 Task: Look for products from Harmless Harvest only.
Action: Mouse pressed left at (15, 111)
Screenshot: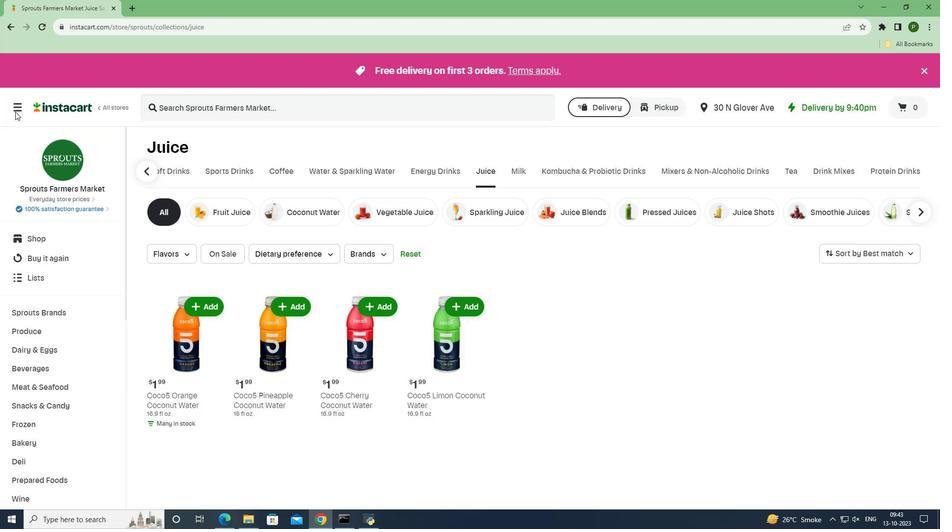 
Action: Mouse moved to (31, 259)
Screenshot: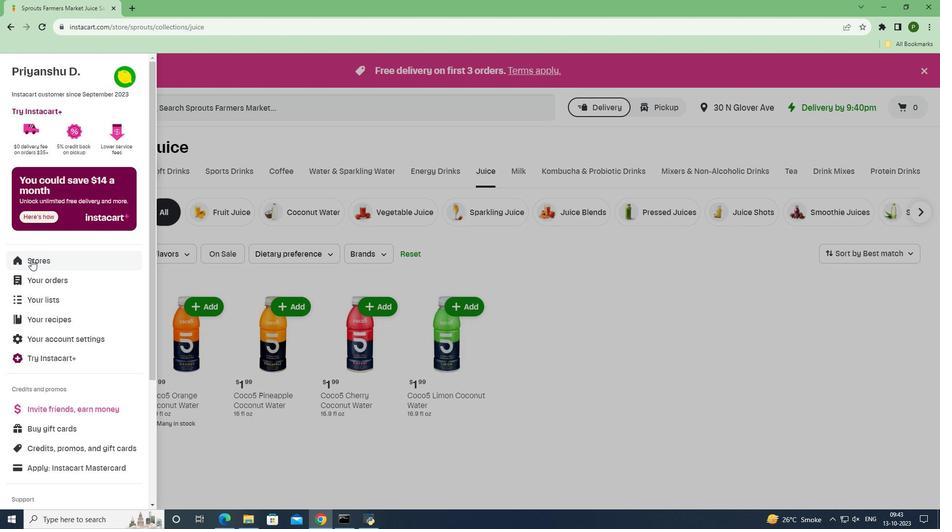 
Action: Mouse pressed left at (31, 259)
Screenshot: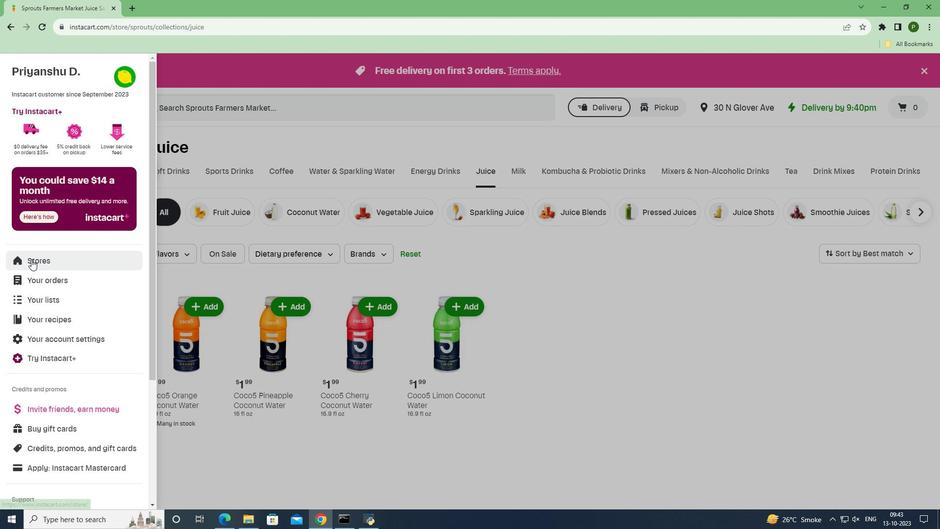 
Action: Mouse moved to (223, 115)
Screenshot: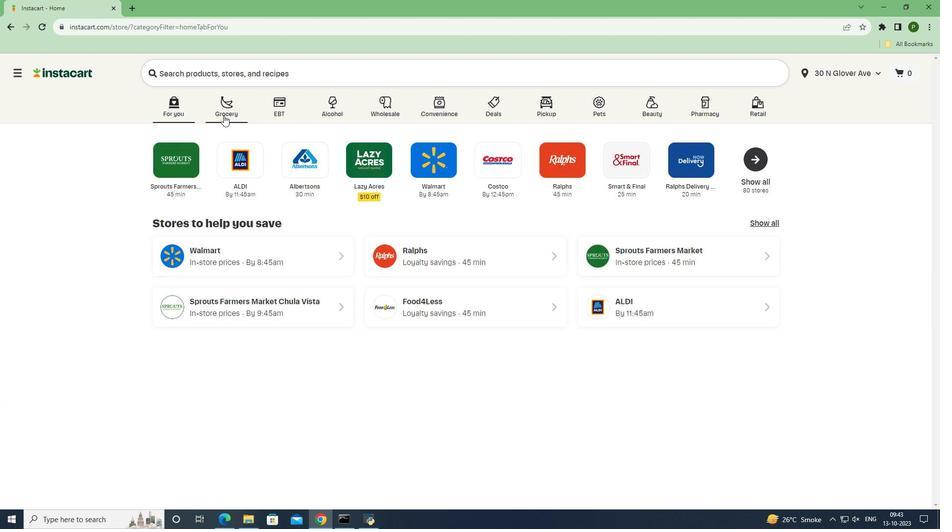 
Action: Mouse pressed left at (223, 115)
Screenshot: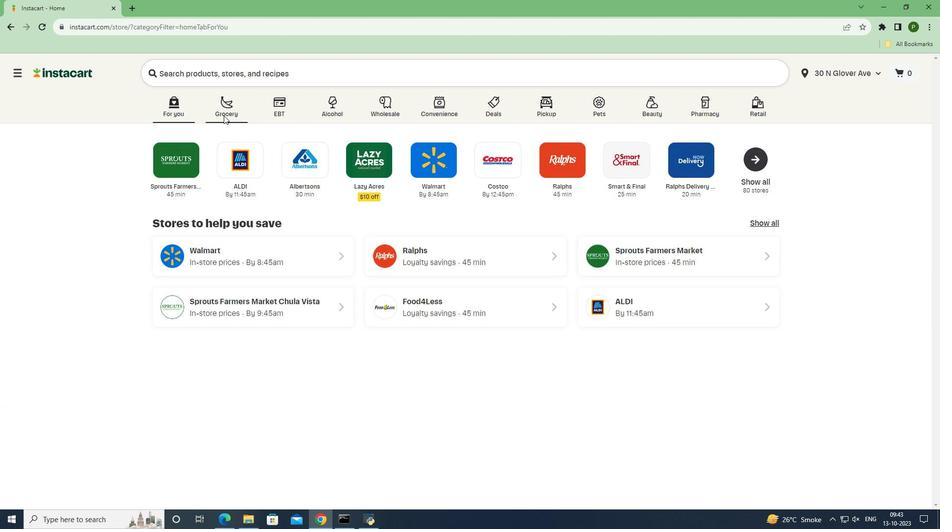 
Action: Mouse moved to (607, 226)
Screenshot: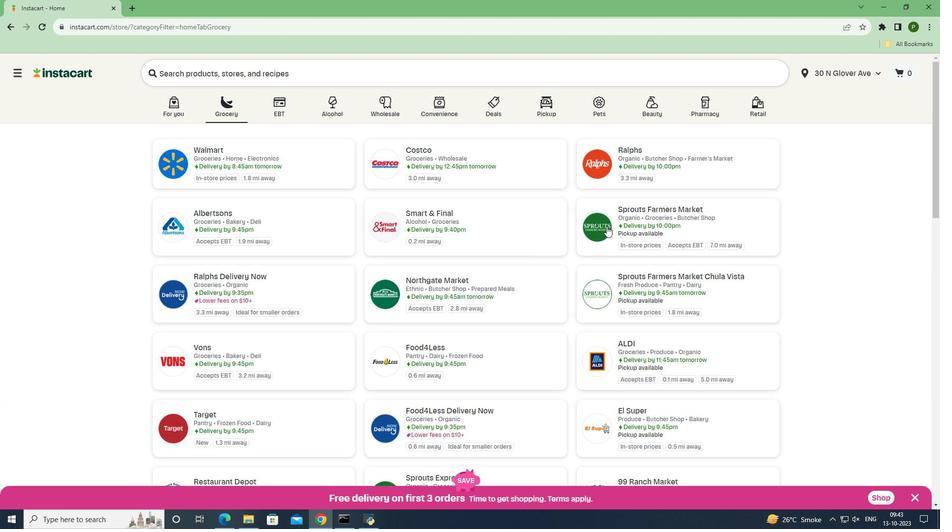 
Action: Mouse pressed left at (607, 226)
Screenshot: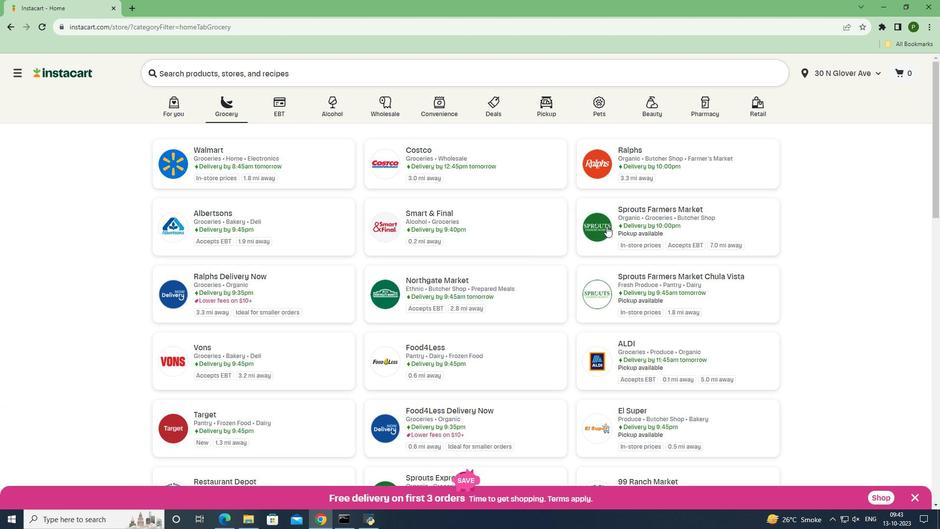 
Action: Mouse moved to (36, 365)
Screenshot: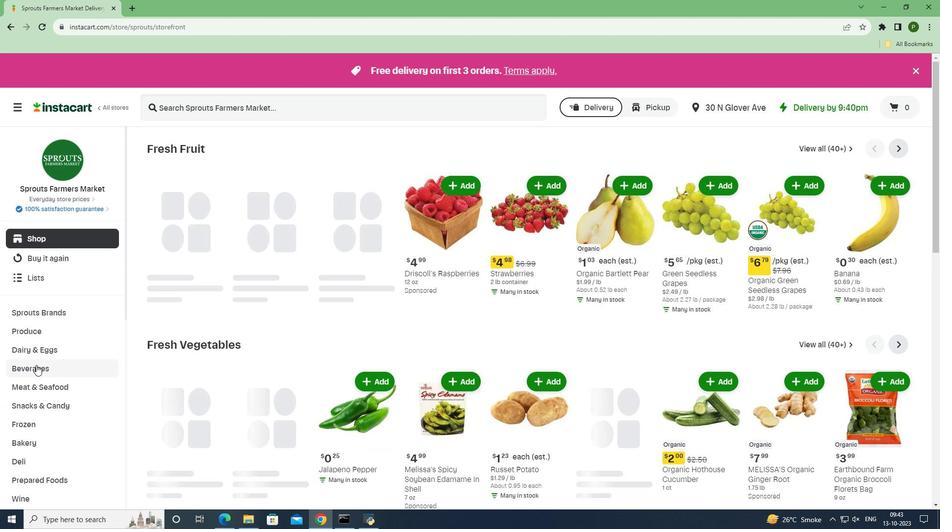 
Action: Mouse pressed left at (36, 365)
Screenshot: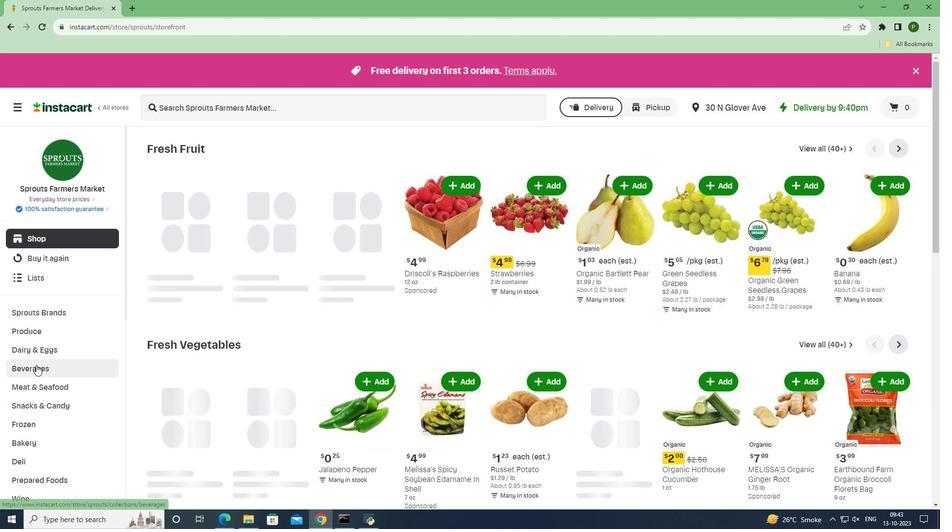 
Action: Mouse moved to (542, 166)
Screenshot: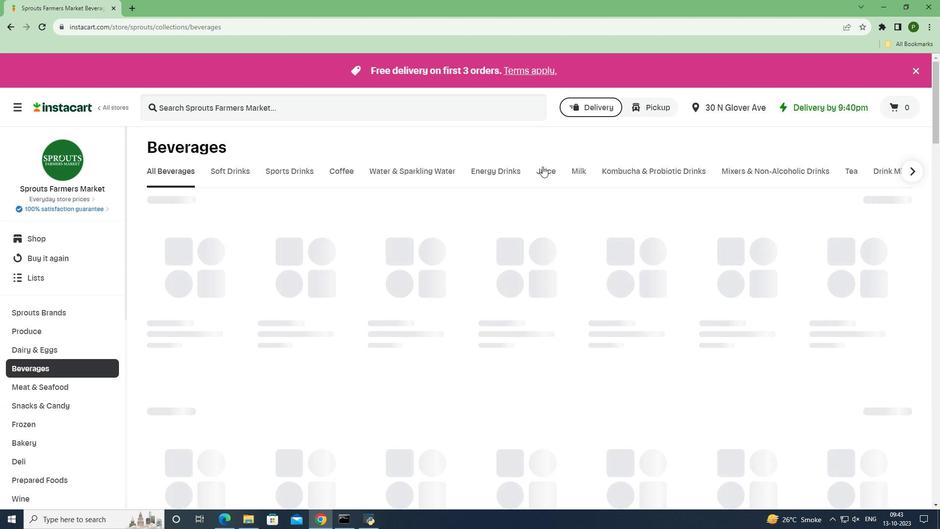 
Action: Mouse pressed left at (542, 166)
Screenshot: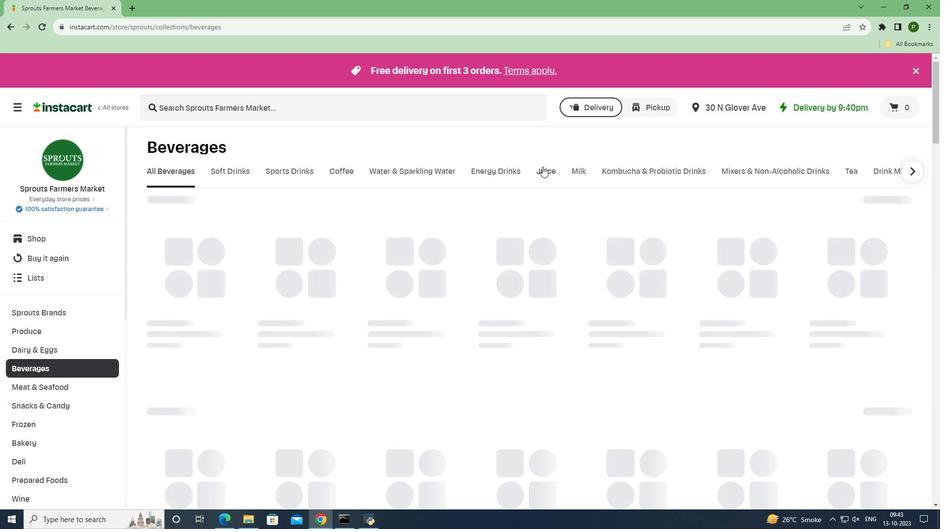 
Action: Mouse moved to (372, 256)
Screenshot: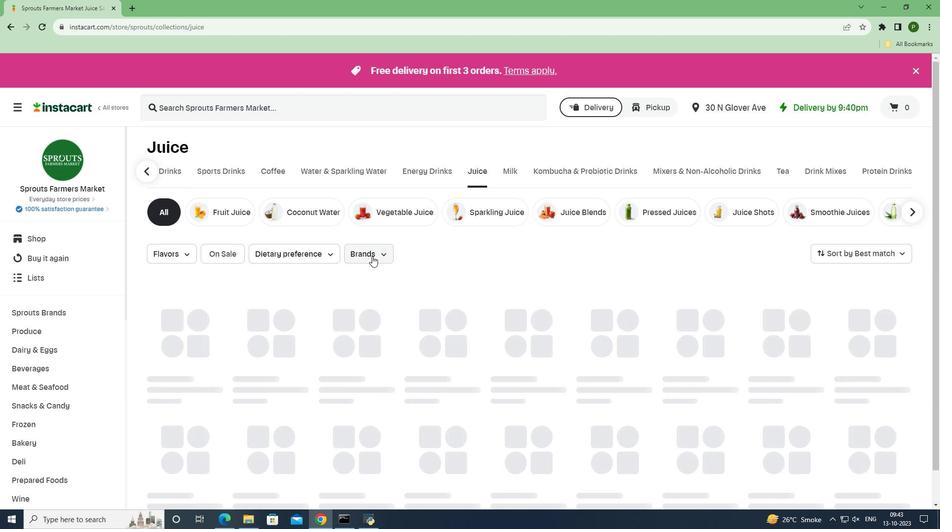 
Action: Mouse pressed left at (372, 256)
Screenshot: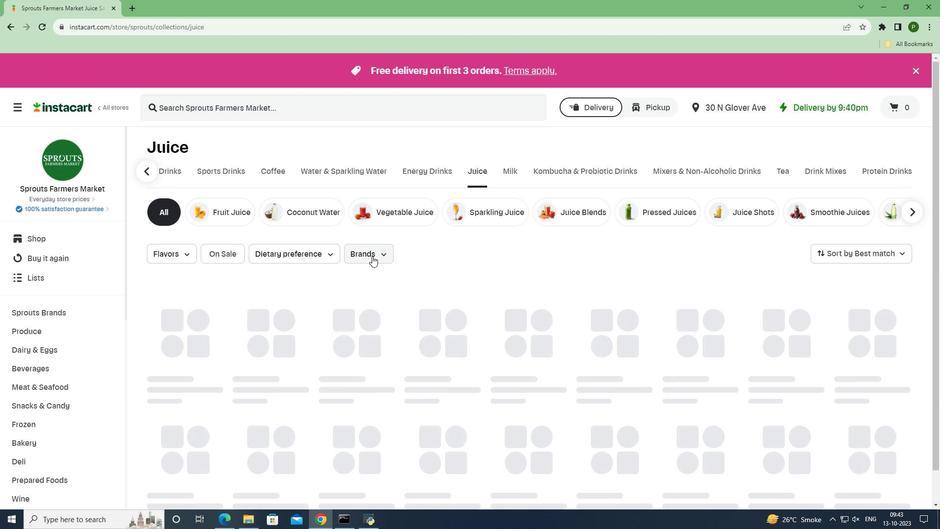
Action: Mouse moved to (419, 335)
Screenshot: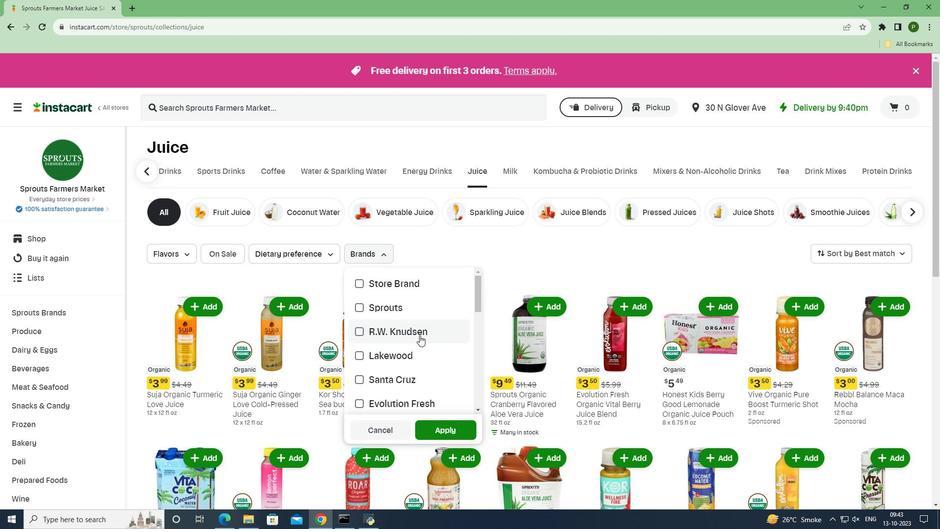 
Action: Mouse scrolled (419, 335) with delta (0, 0)
Screenshot: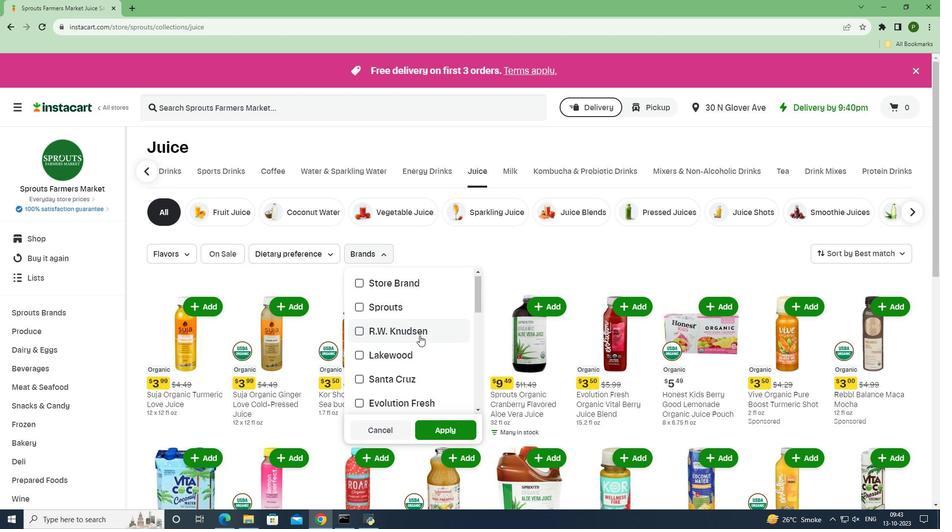 
Action: Mouse scrolled (419, 335) with delta (0, 0)
Screenshot: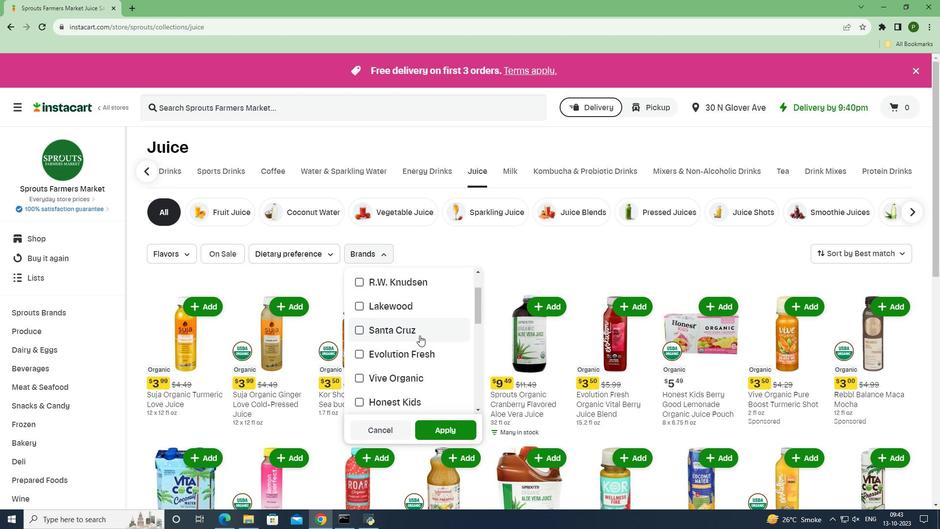 
Action: Mouse scrolled (419, 335) with delta (0, 0)
Screenshot: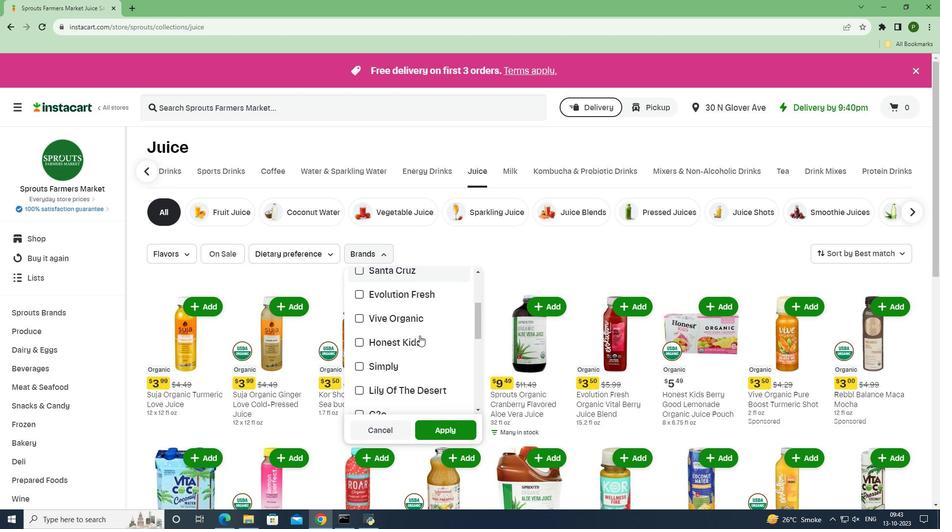 
Action: Mouse scrolled (419, 335) with delta (0, 0)
Screenshot: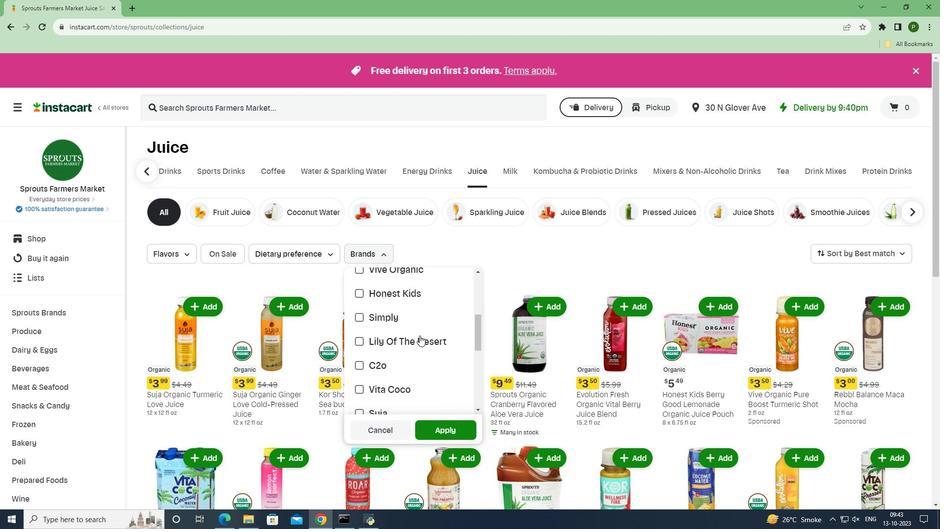 
Action: Mouse scrolled (419, 335) with delta (0, 0)
Screenshot: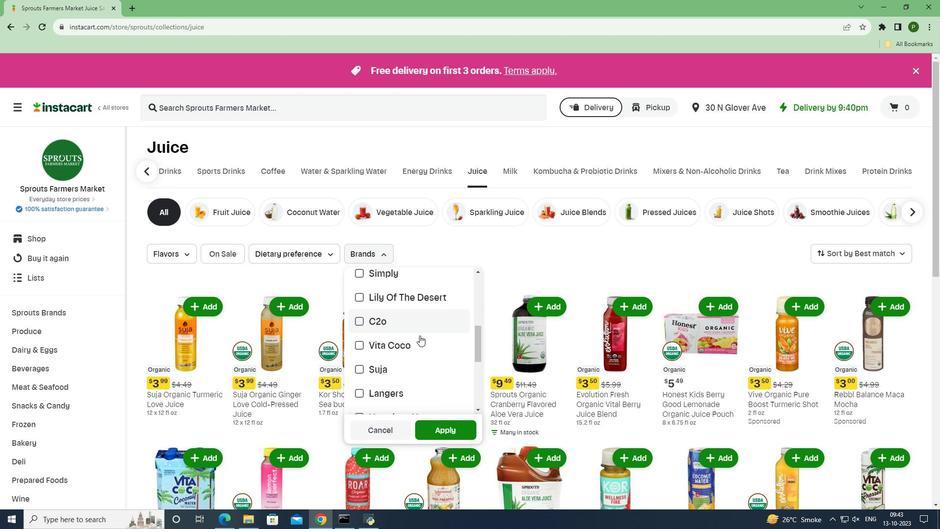 
Action: Mouse scrolled (419, 335) with delta (0, 0)
Screenshot: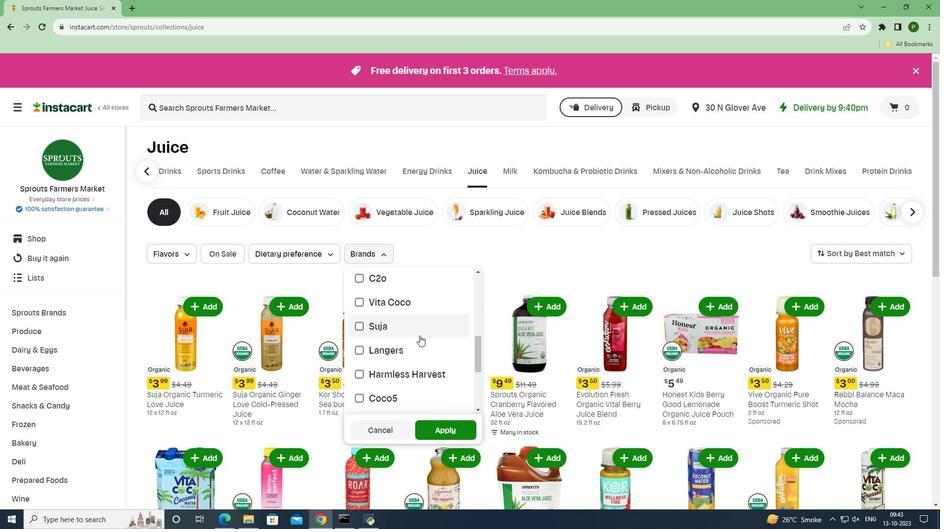 
Action: Mouse moved to (419, 331)
Screenshot: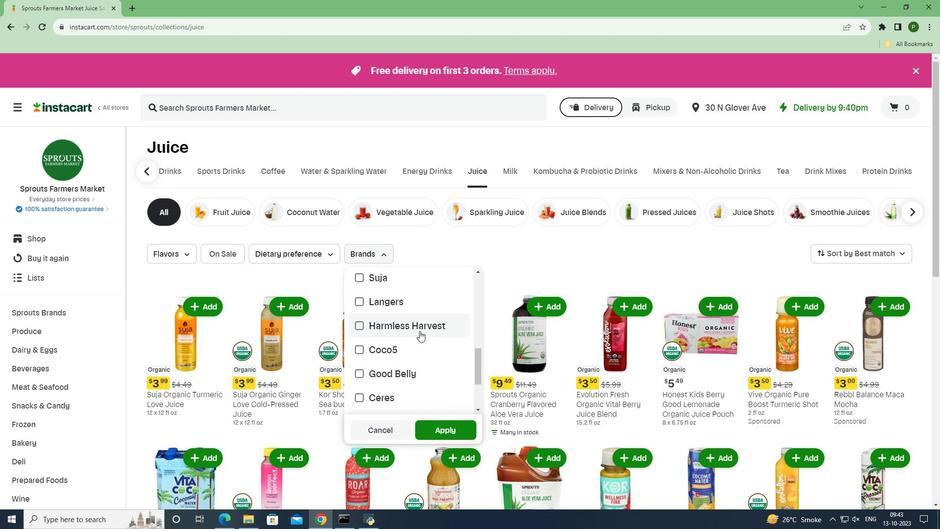 
Action: Mouse pressed left at (419, 331)
Screenshot: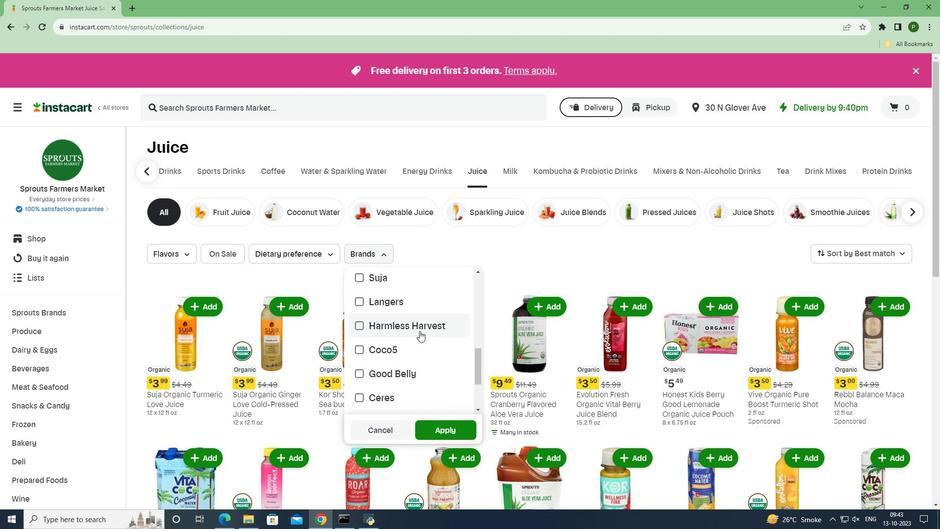 
Action: Mouse moved to (441, 429)
Screenshot: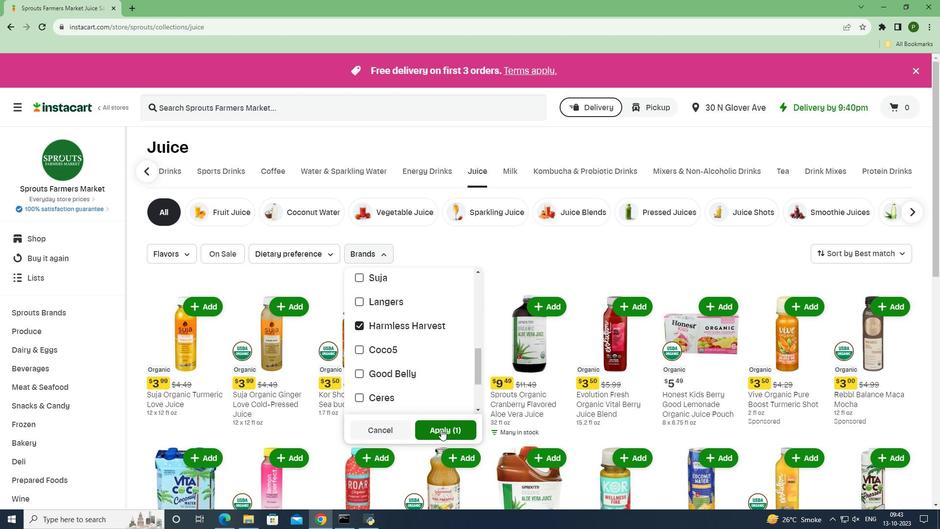 
Action: Mouse pressed left at (441, 429)
Screenshot: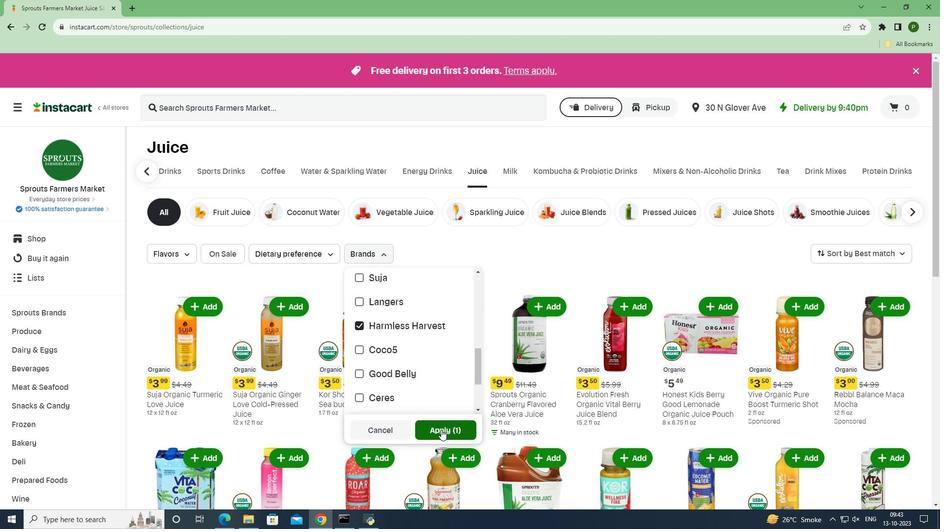 
Action: Mouse moved to (579, 442)
Screenshot: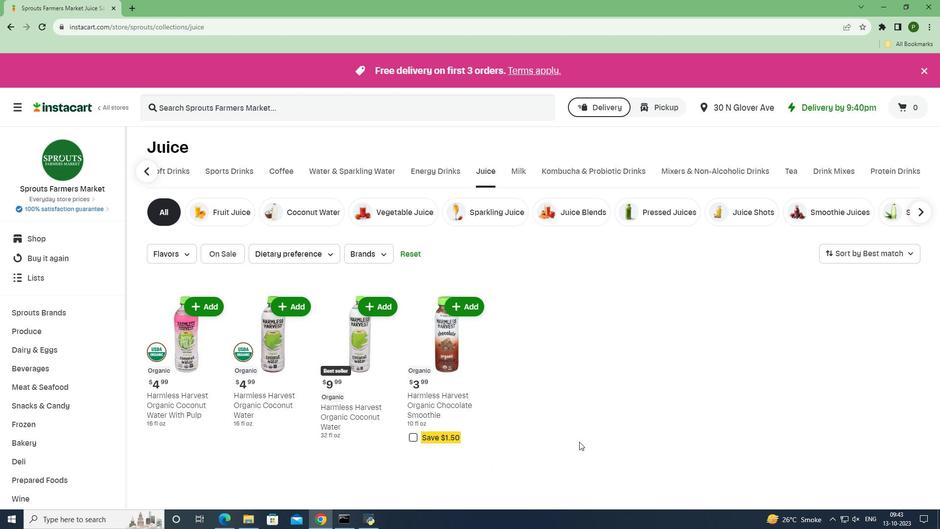 
